 Task: Create a due date automation trigger when advanced on, on the wednesday before a card is due add content with a name or a description not containing resume at 11:00 AM.
Action: Mouse moved to (966, 77)
Screenshot: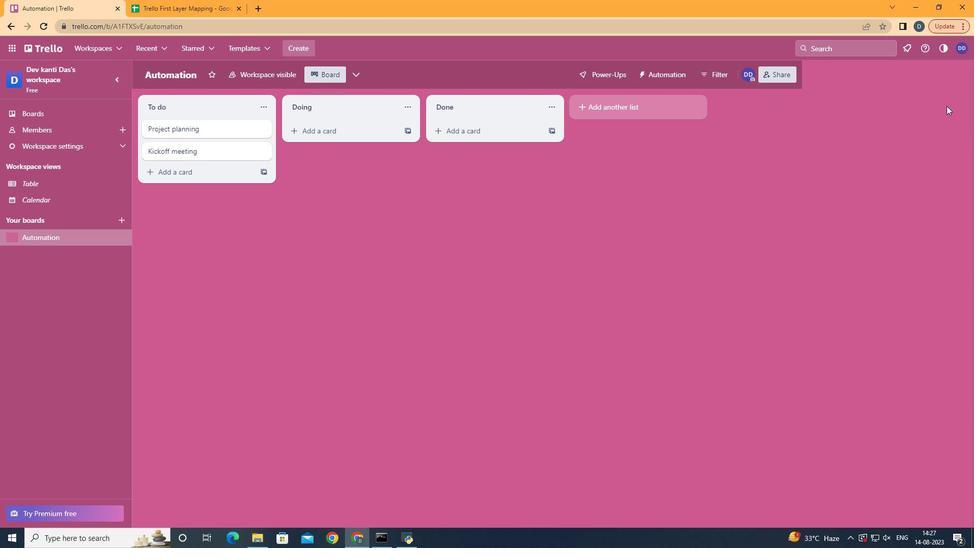 
Action: Mouse pressed left at (966, 77)
Screenshot: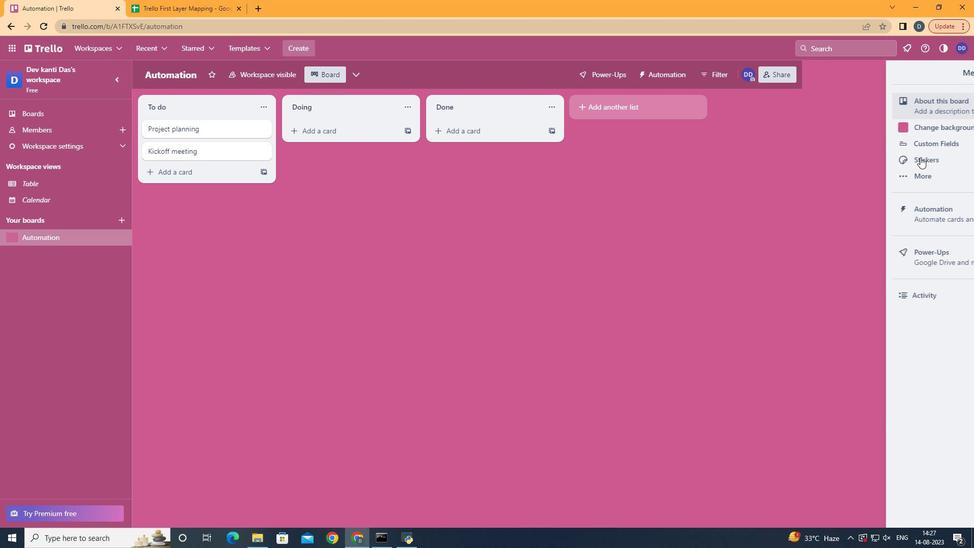 
Action: Mouse moved to (895, 216)
Screenshot: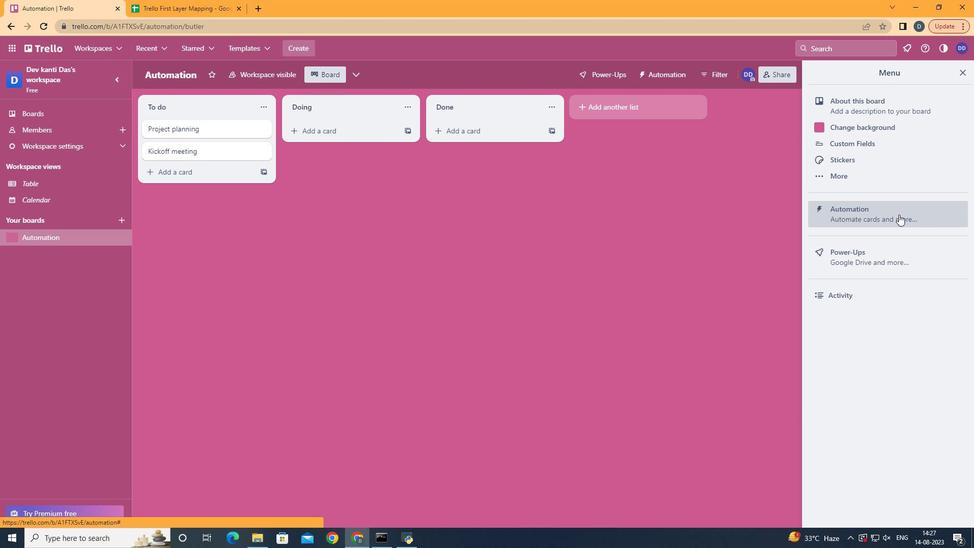 
Action: Mouse pressed left at (895, 216)
Screenshot: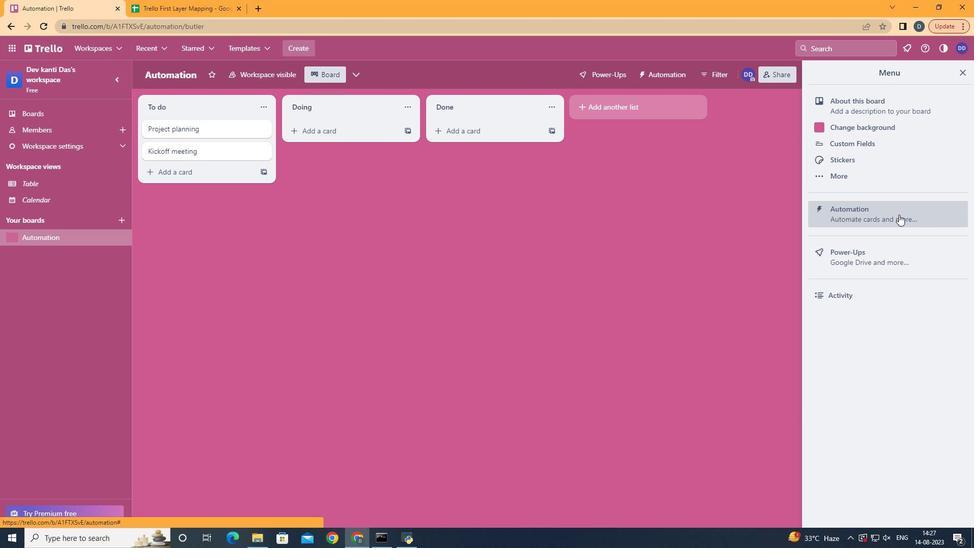 
Action: Mouse moved to (177, 206)
Screenshot: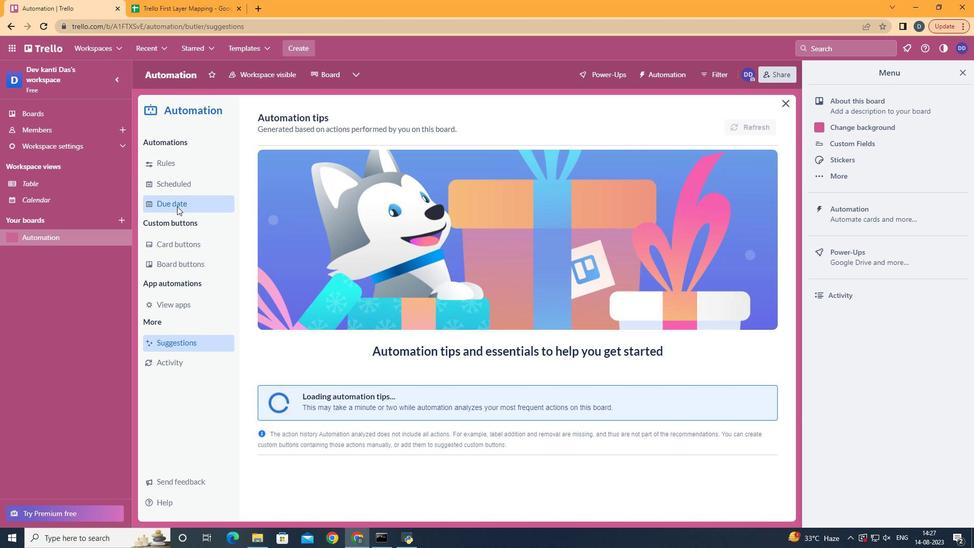 
Action: Mouse pressed left at (177, 206)
Screenshot: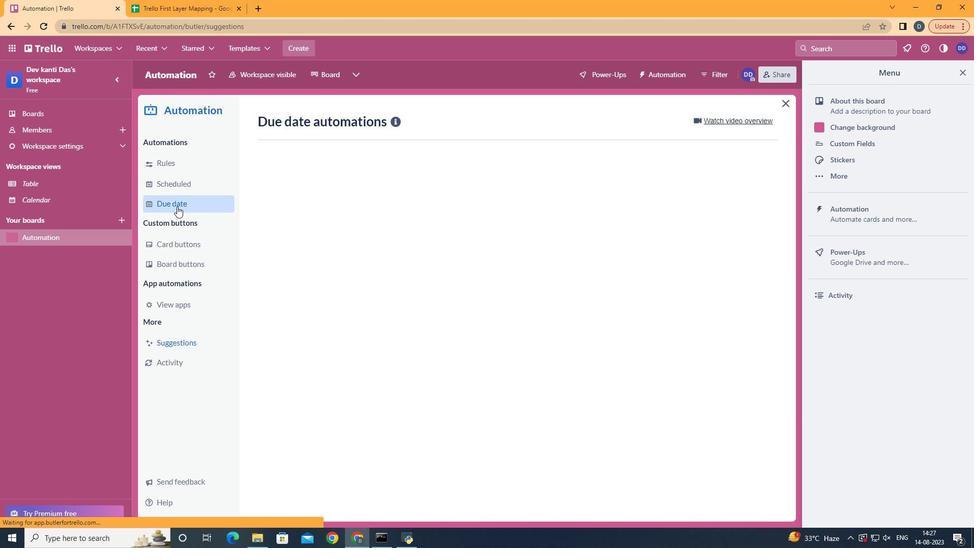
Action: Mouse moved to (718, 118)
Screenshot: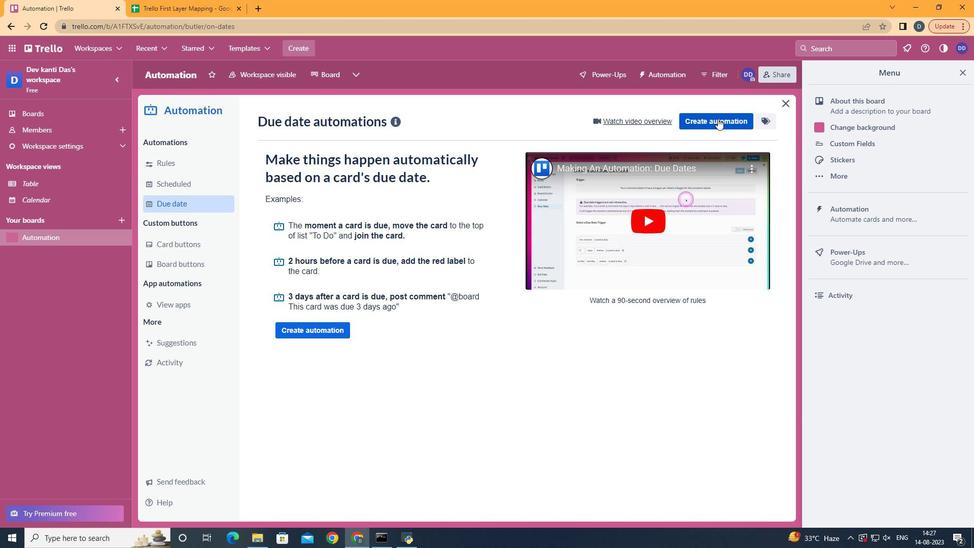 
Action: Mouse pressed left at (718, 118)
Screenshot: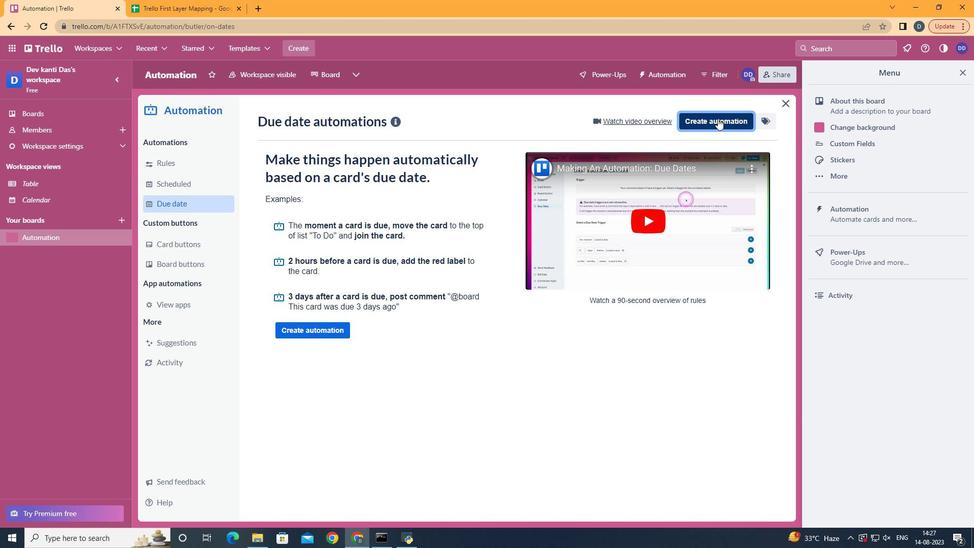 
Action: Mouse moved to (536, 214)
Screenshot: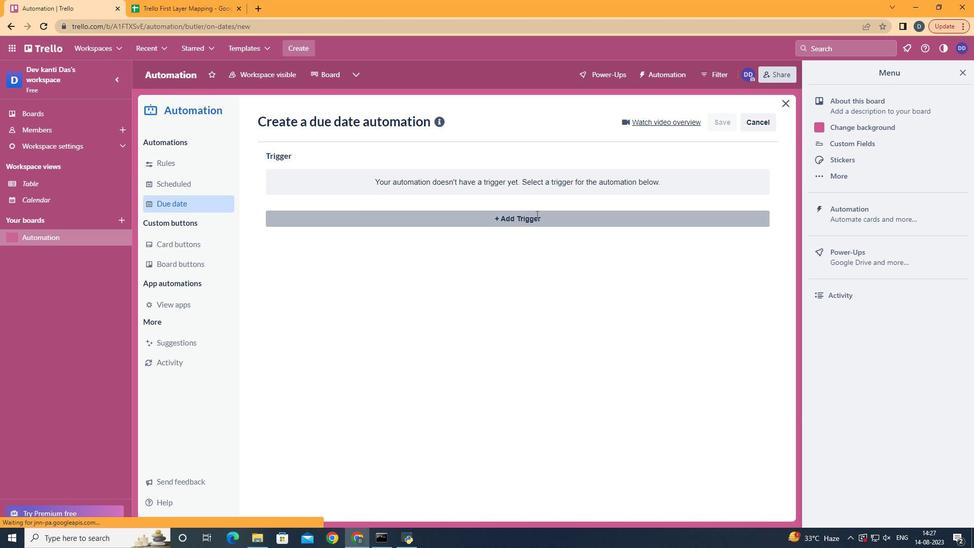 
Action: Mouse pressed left at (536, 214)
Screenshot: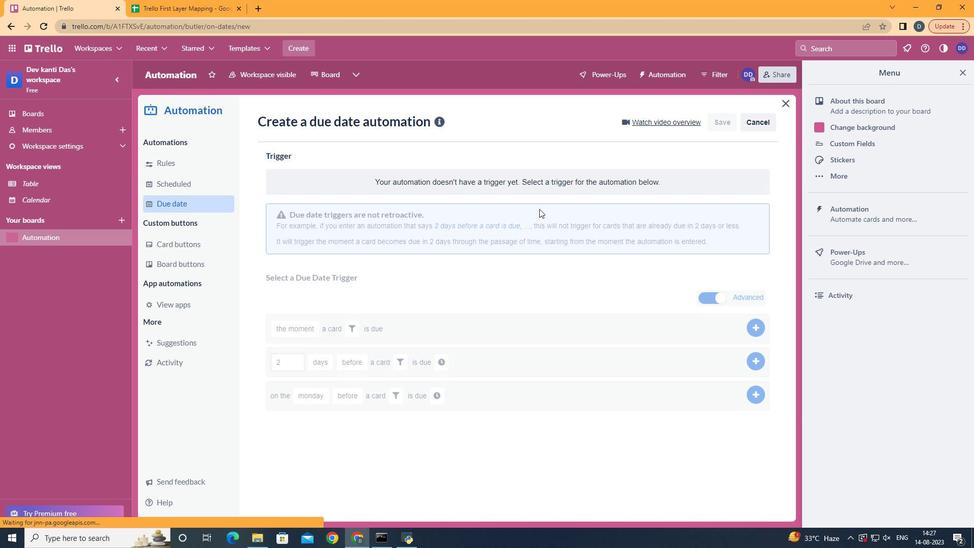 
Action: Mouse moved to (343, 303)
Screenshot: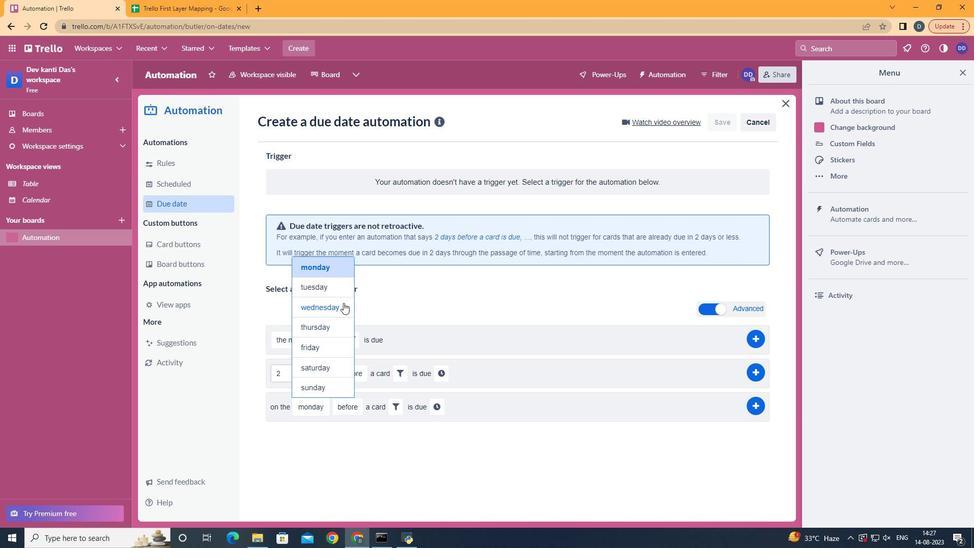 
Action: Mouse pressed left at (343, 303)
Screenshot: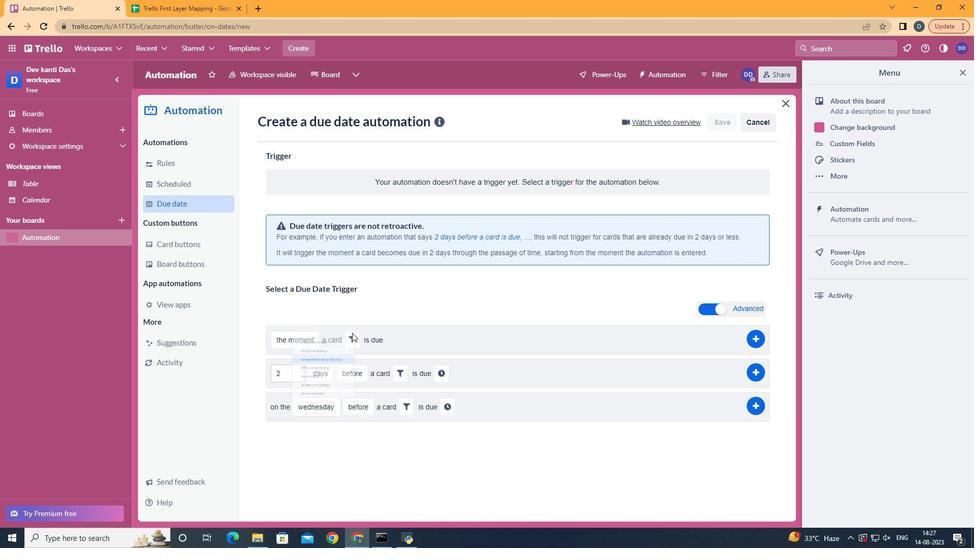 
Action: Mouse moved to (411, 404)
Screenshot: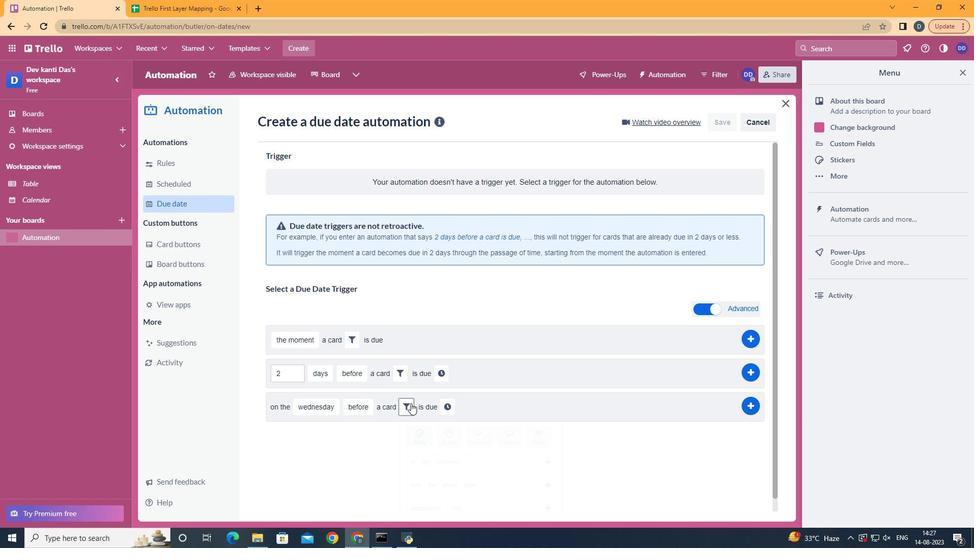
Action: Mouse pressed left at (411, 404)
Screenshot: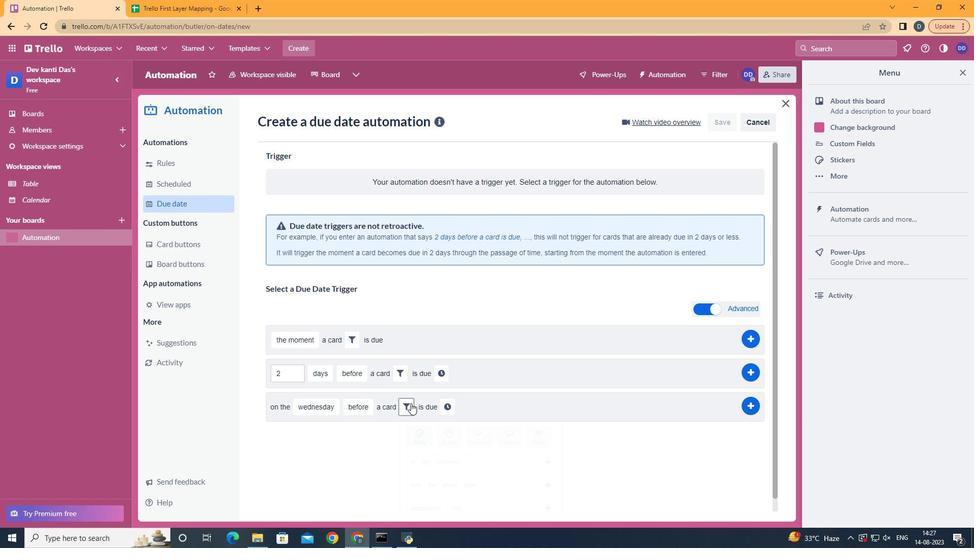 
Action: Mouse moved to (543, 443)
Screenshot: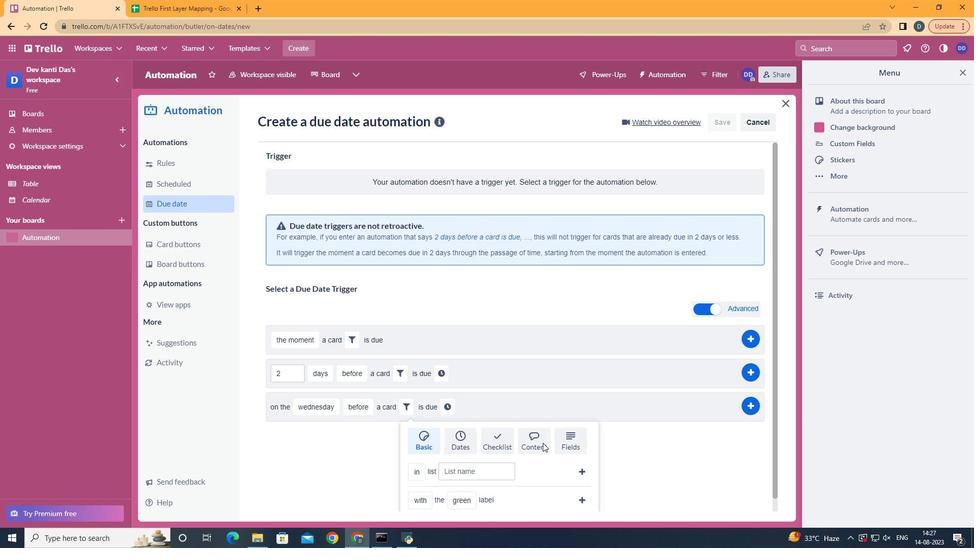 
Action: Mouse pressed left at (543, 443)
Screenshot: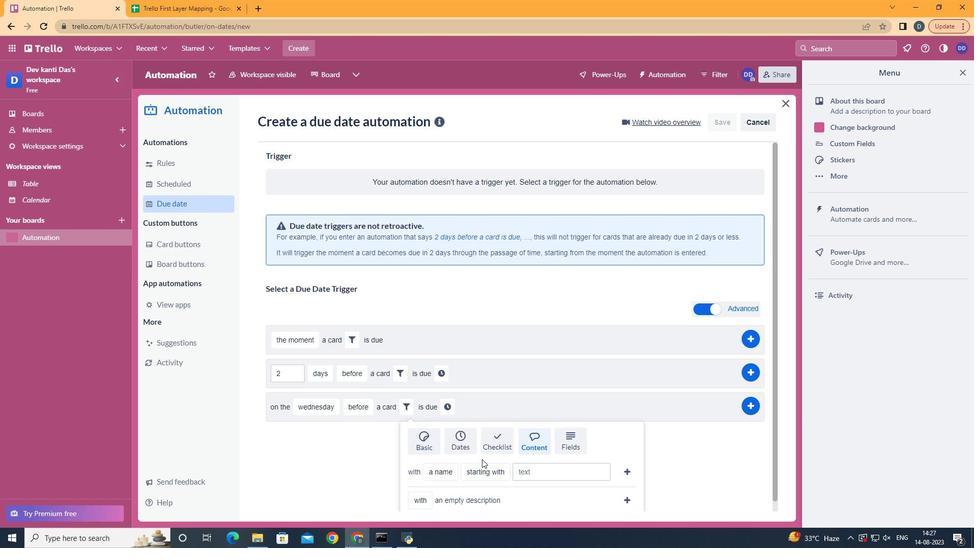 
Action: Mouse moved to (448, 453)
Screenshot: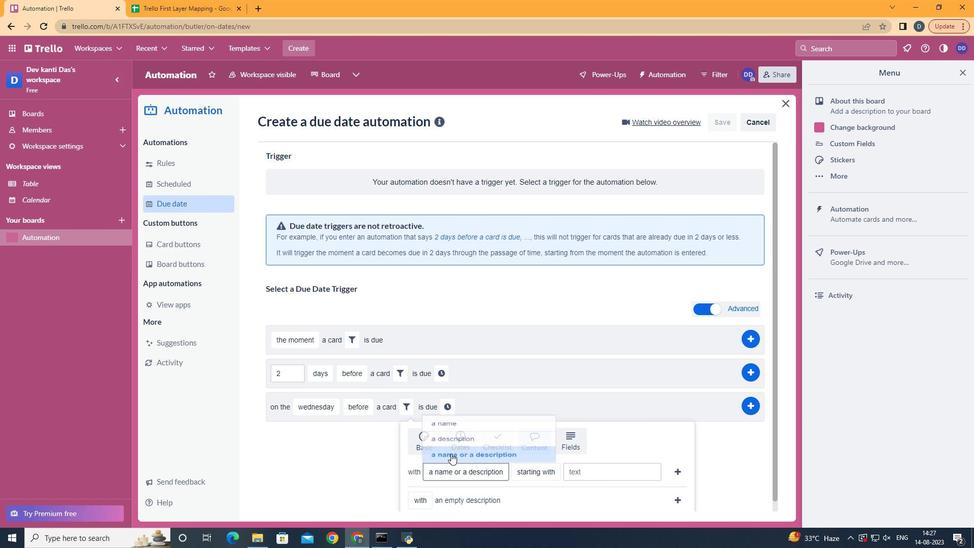 
Action: Mouse pressed left at (448, 453)
Screenshot: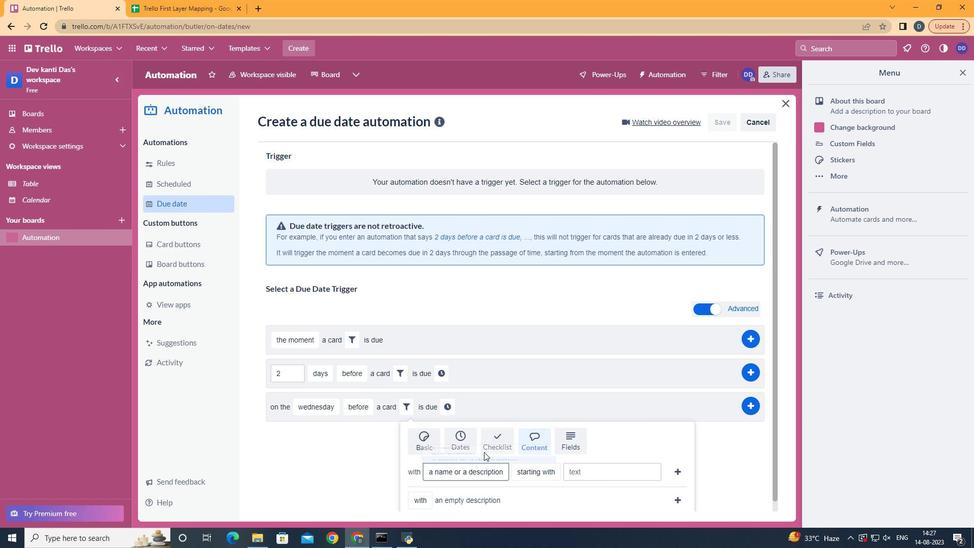 
Action: Mouse moved to (549, 452)
Screenshot: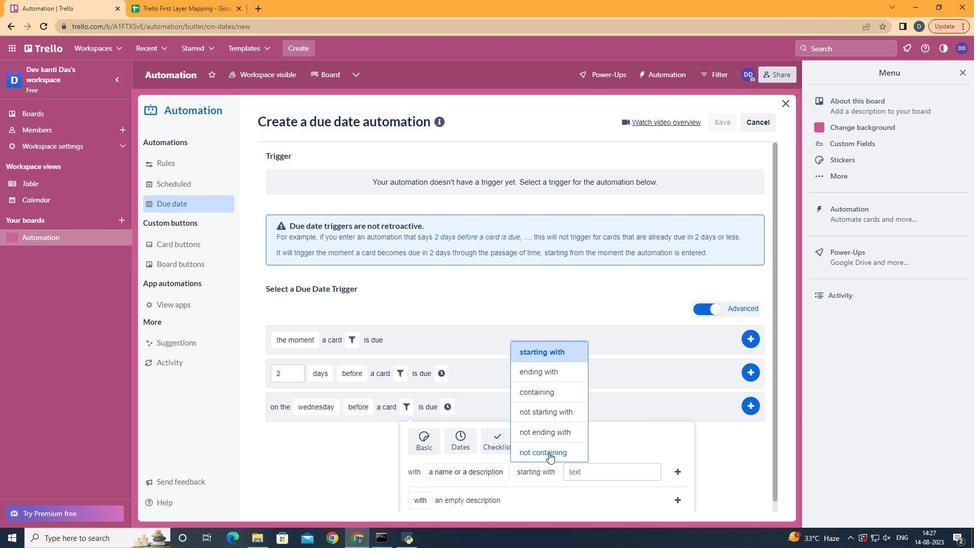
Action: Mouse pressed left at (549, 452)
Screenshot: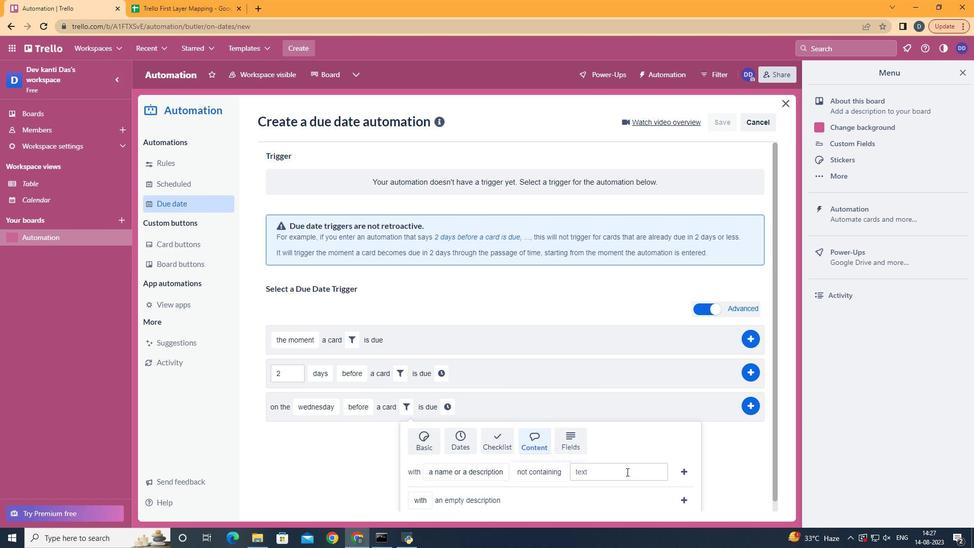 
Action: Mouse moved to (627, 472)
Screenshot: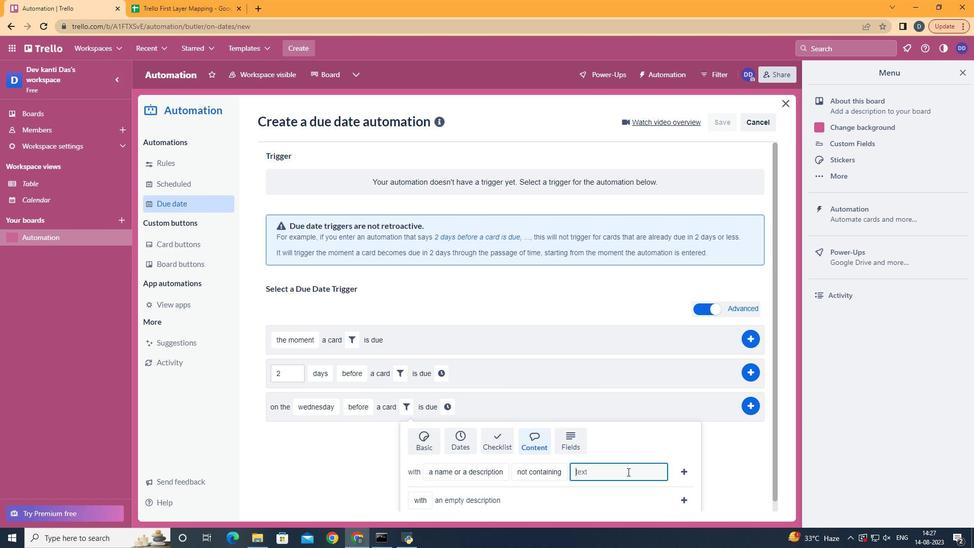 
Action: Mouse pressed left at (627, 472)
Screenshot: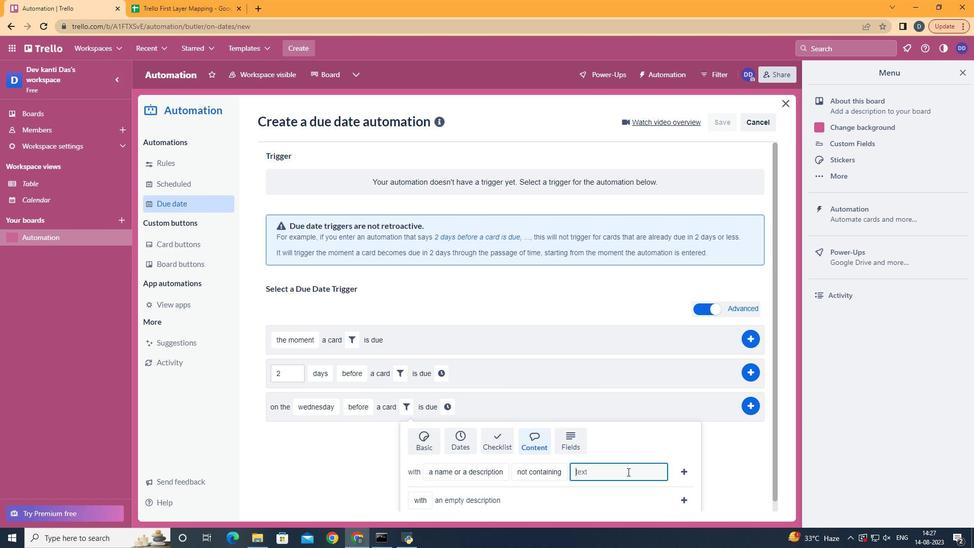 
Action: Mouse moved to (627, 472)
Screenshot: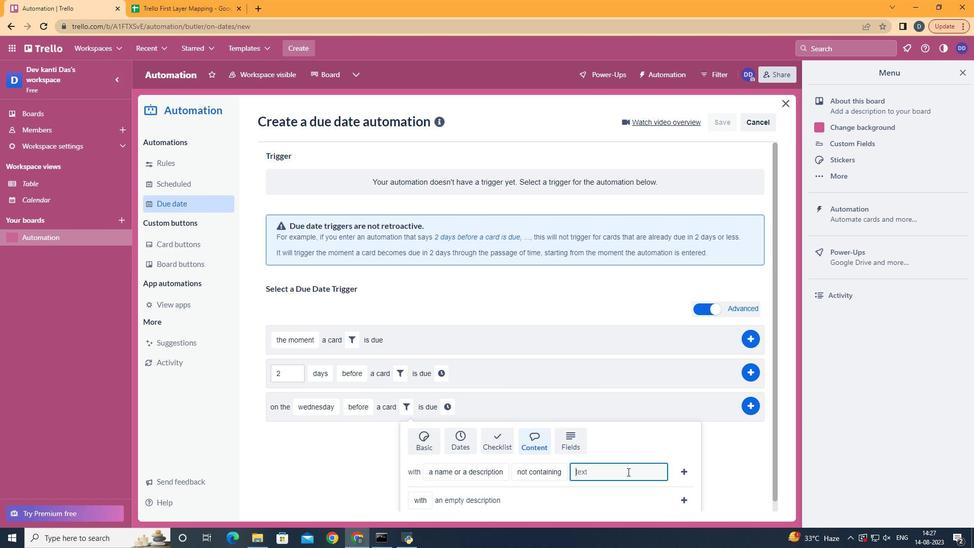 
Action: Key pressed resume
Screenshot: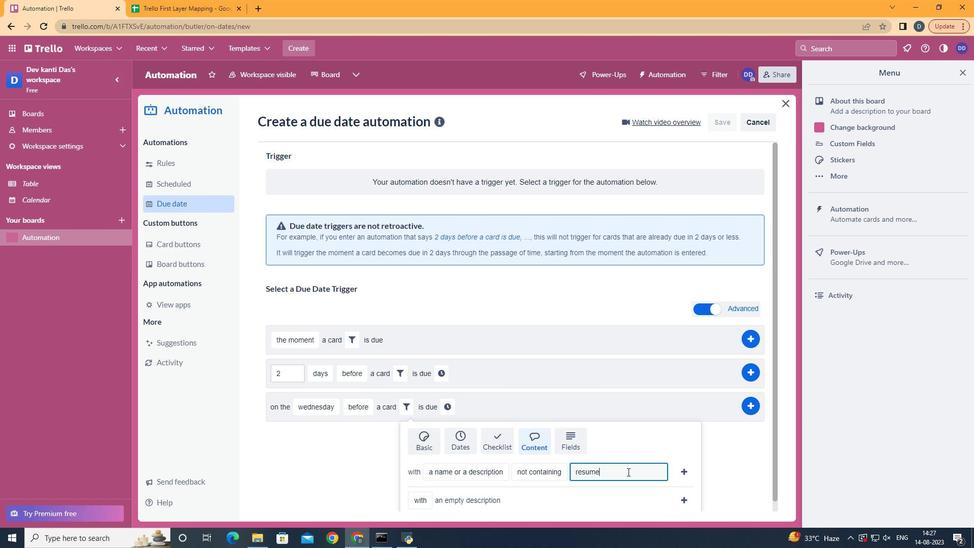
Action: Mouse moved to (682, 470)
Screenshot: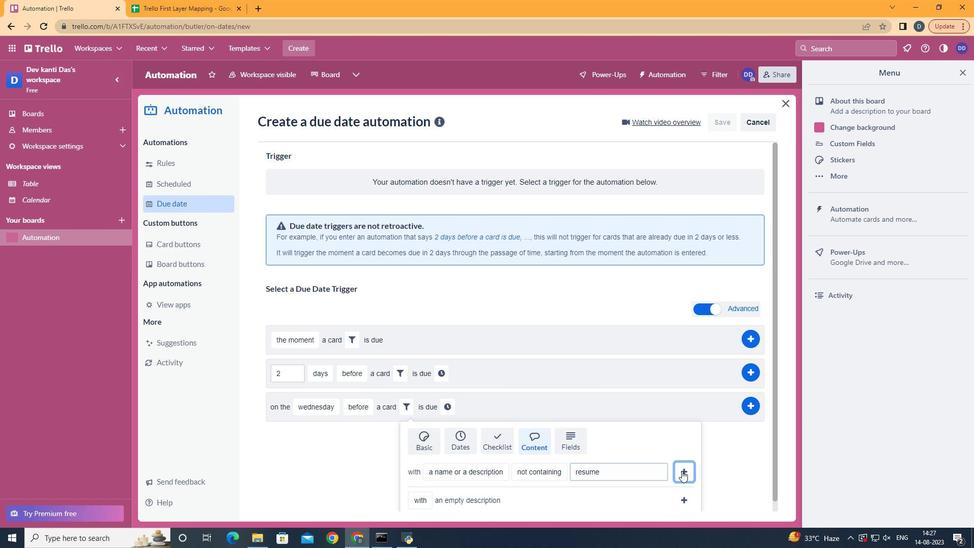 
Action: Mouse pressed left at (682, 470)
Screenshot: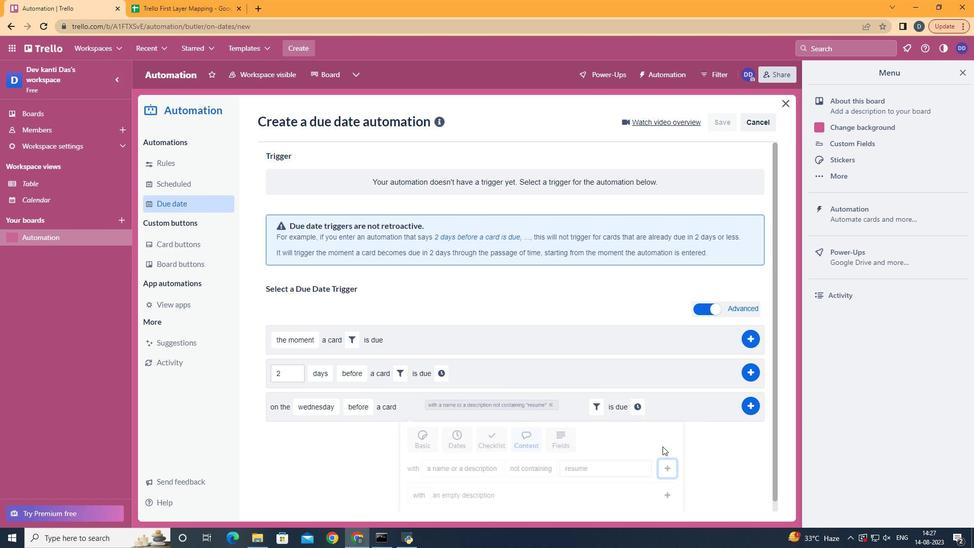 
Action: Mouse moved to (638, 410)
Screenshot: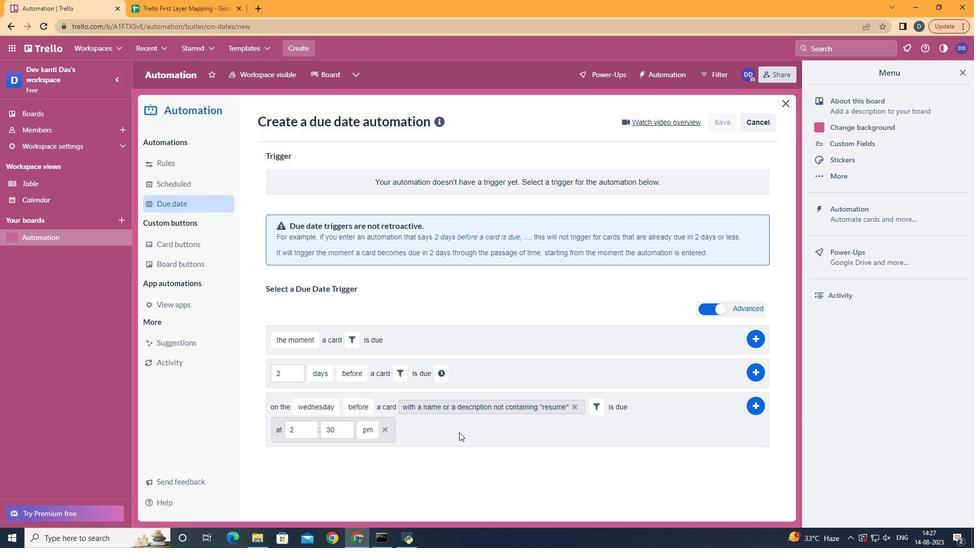 
Action: Mouse pressed left at (638, 410)
Screenshot: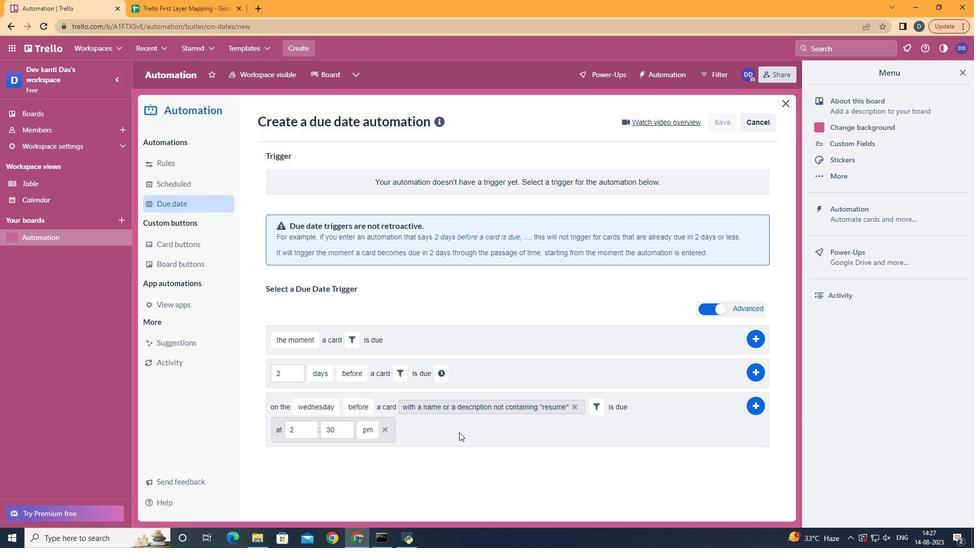 
Action: Mouse moved to (297, 424)
Screenshot: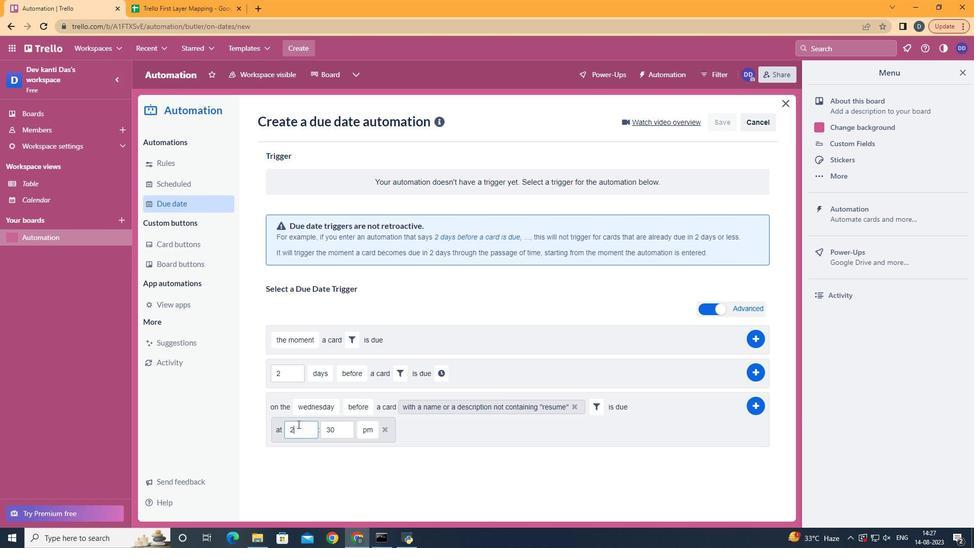 
Action: Mouse pressed left at (297, 424)
Screenshot: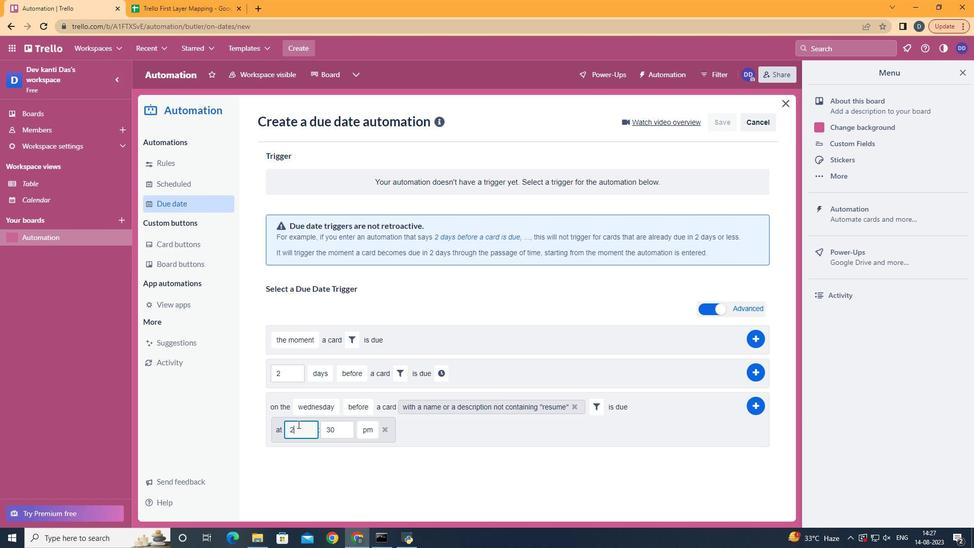 
Action: Key pressed <Key.backspace>11
Screenshot: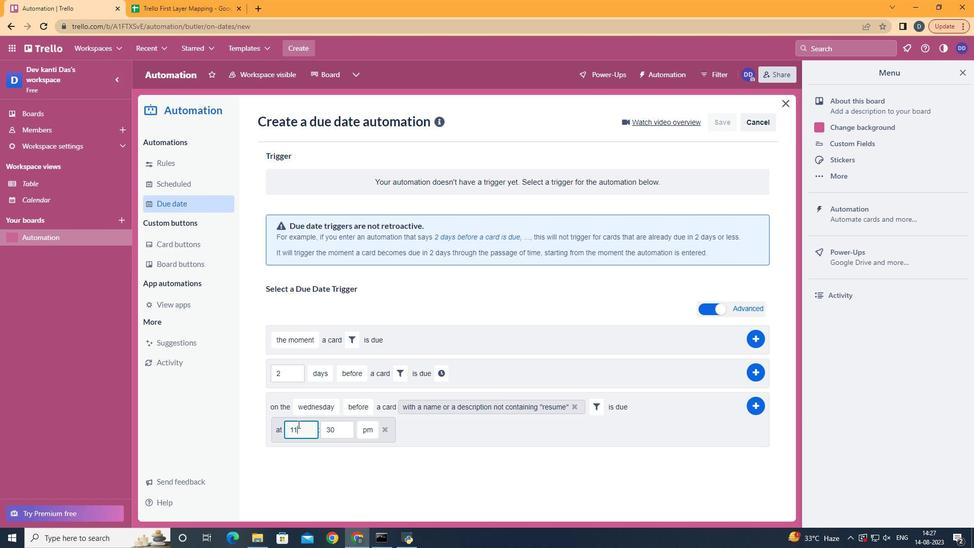 
Action: Mouse moved to (339, 436)
Screenshot: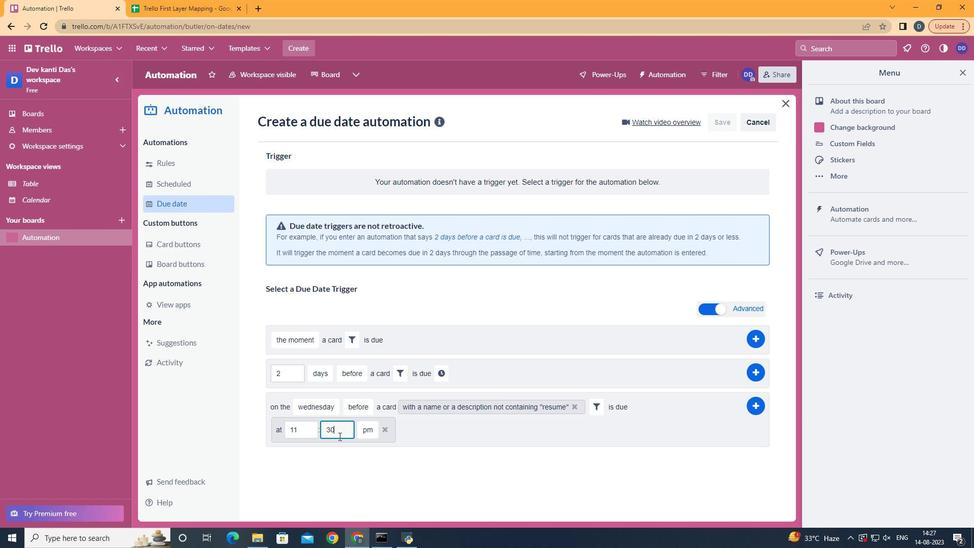 
Action: Mouse pressed left at (339, 436)
Screenshot: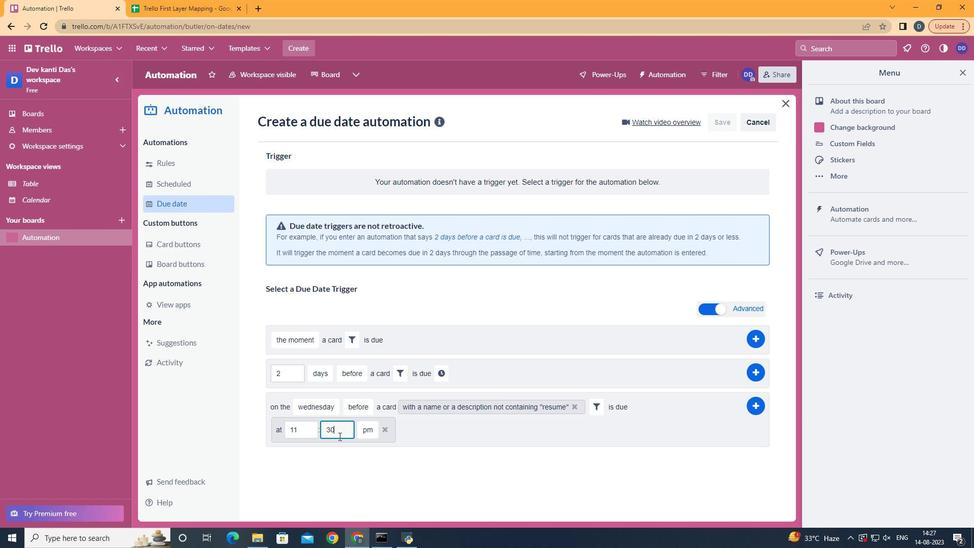 
Action: Key pressed <Key.backspace>
Screenshot: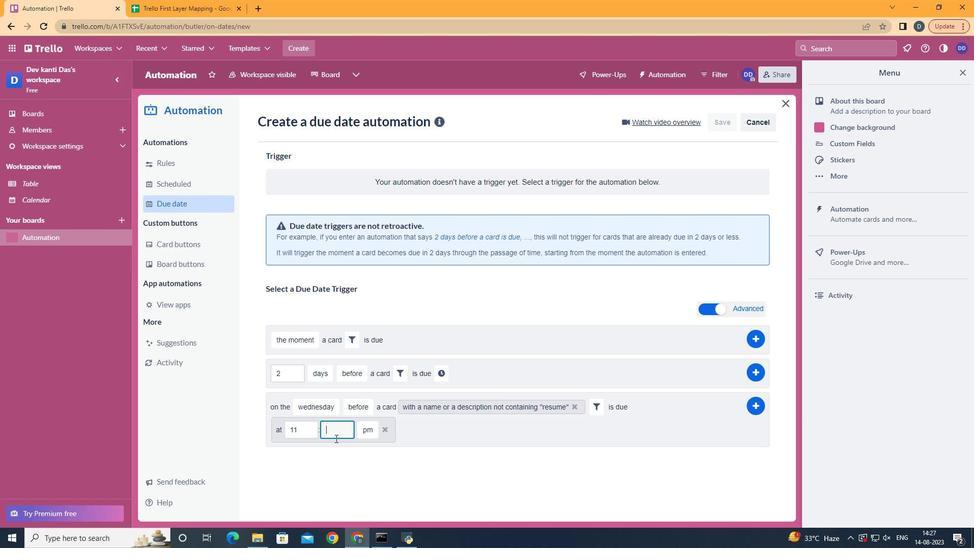 
Action: Mouse moved to (335, 438)
Screenshot: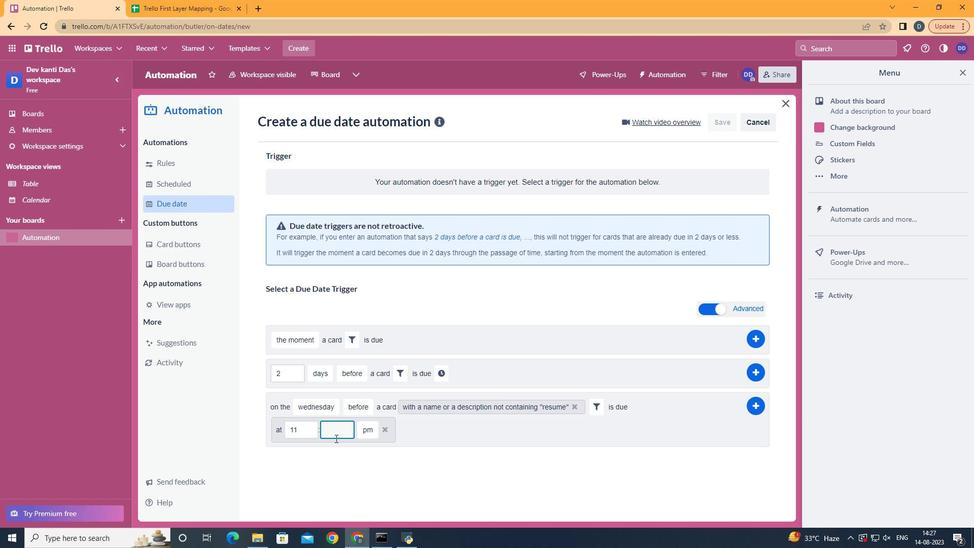 
Action: Key pressed <Key.backspace>
Screenshot: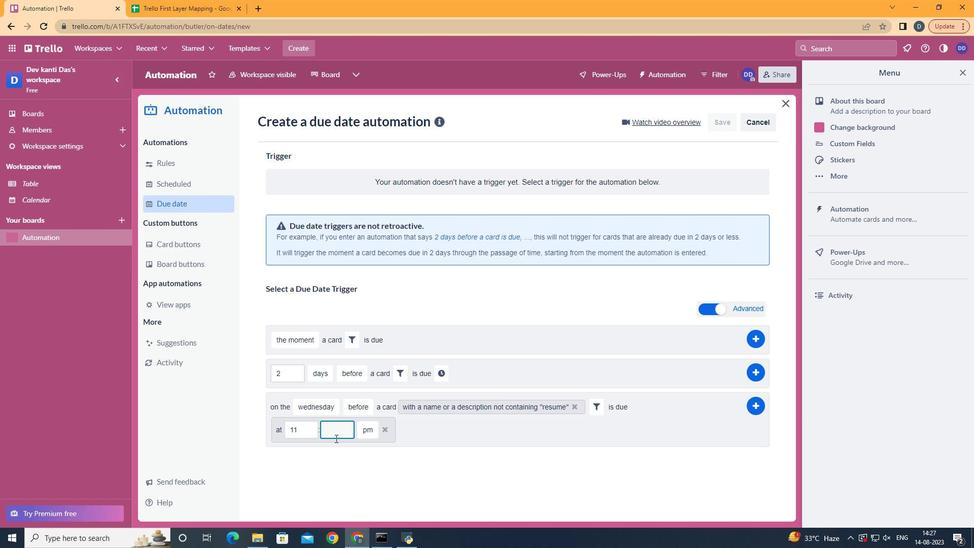 
Action: Mouse moved to (335, 438)
Screenshot: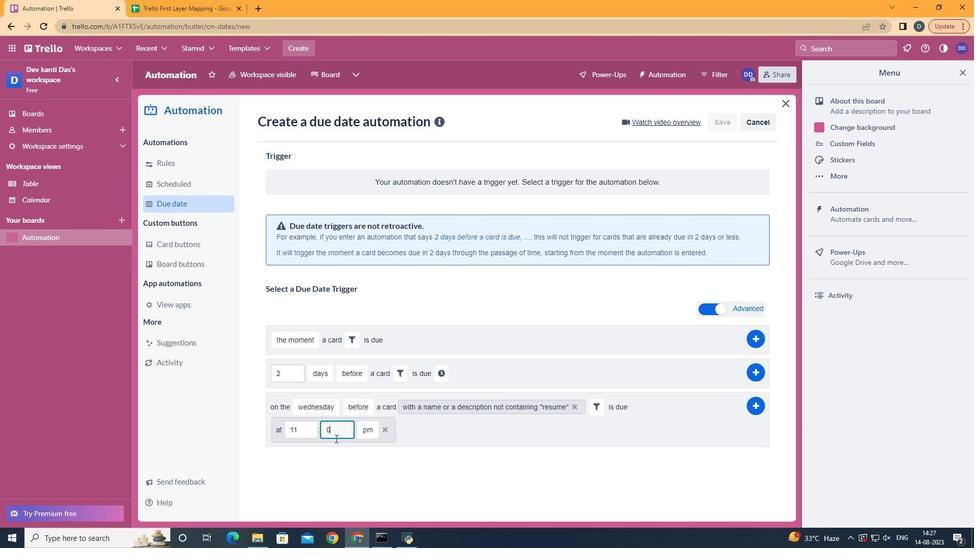 
Action: Key pressed 00
Screenshot: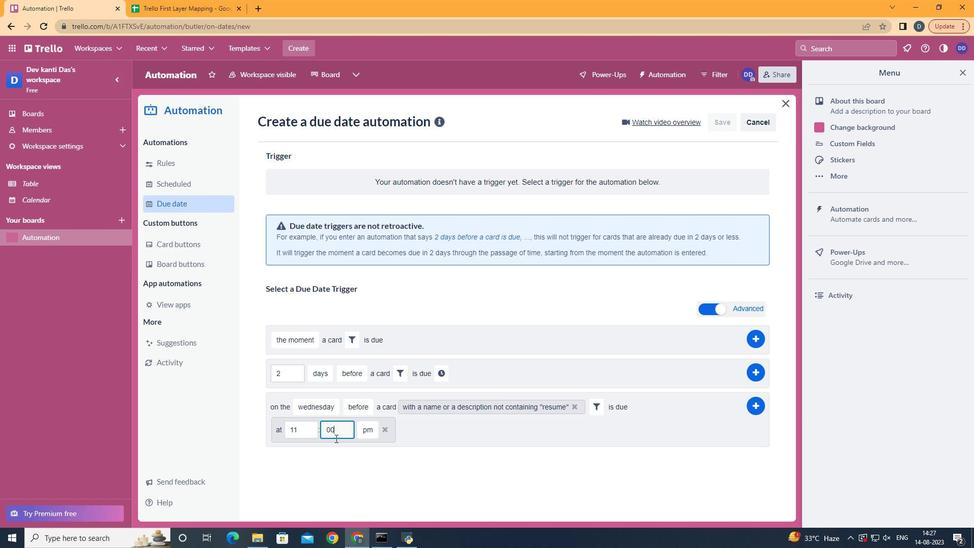 
Action: Mouse moved to (372, 449)
Screenshot: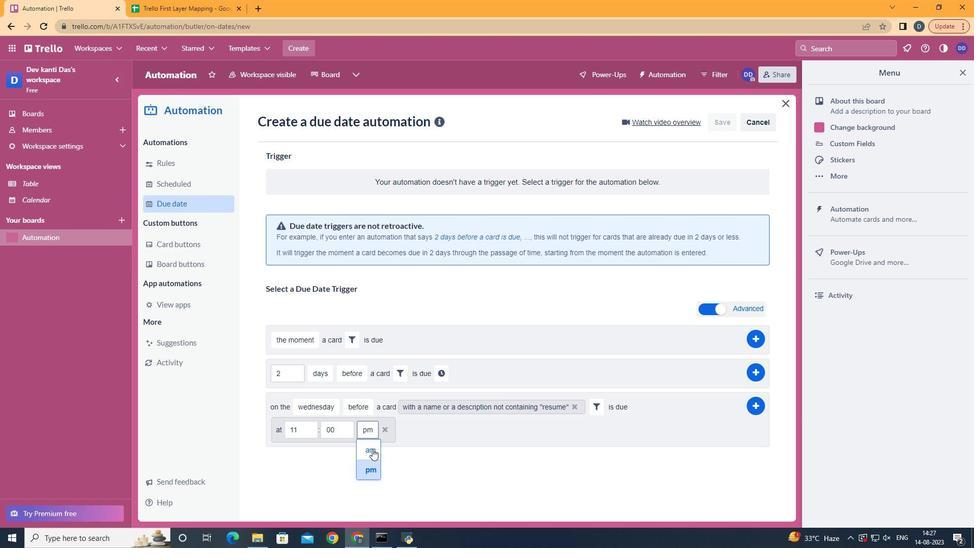 
Action: Mouse pressed left at (372, 449)
Screenshot: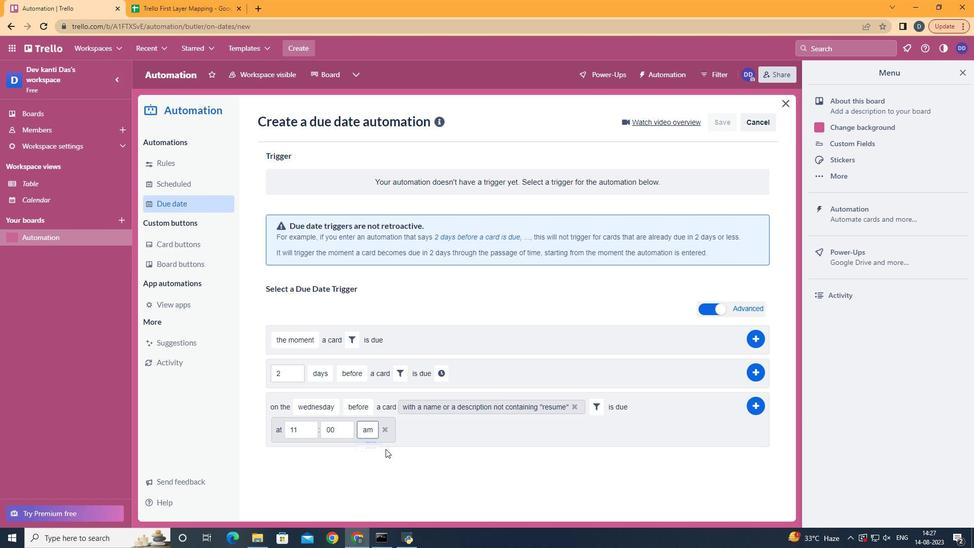 
Action: Mouse moved to (747, 408)
Screenshot: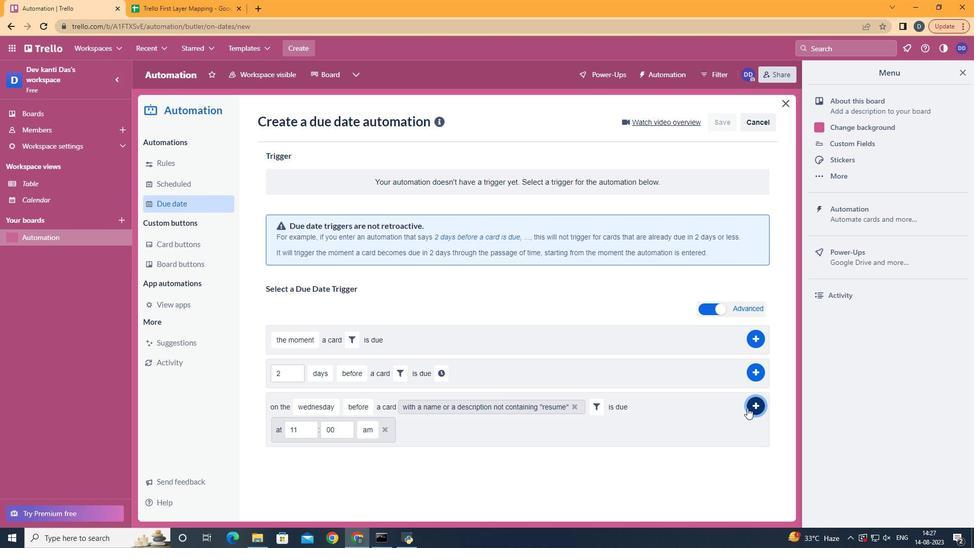 
Action: Mouse pressed left at (747, 408)
Screenshot: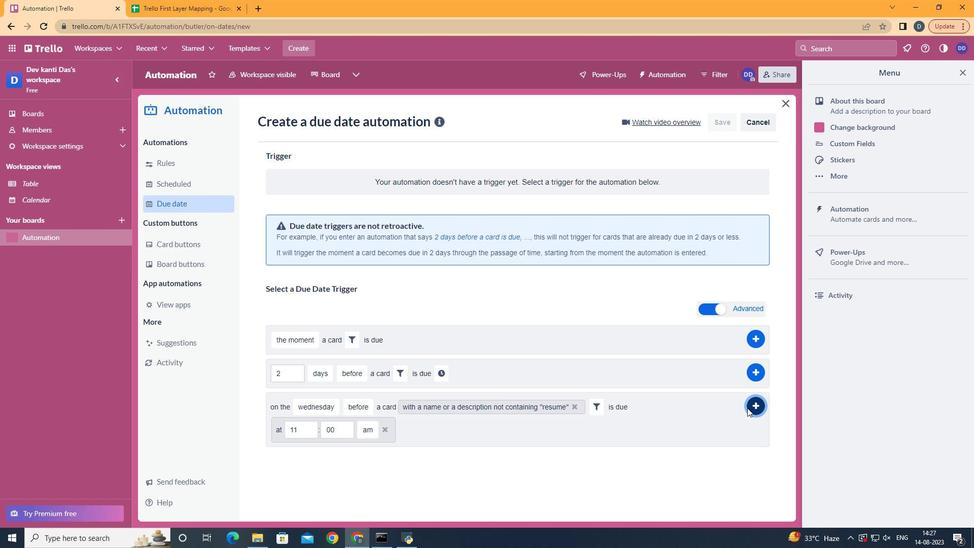 
